 Task: Create in the project XpressTech in Backlog an issue 'Upgrade the scalability of a mobile application to support a growing user base and increasing traffic', assign it to team member softage.1@softage.net and change the status to IN PROGRESS.
Action: Mouse moved to (233, 284)
Screenshot: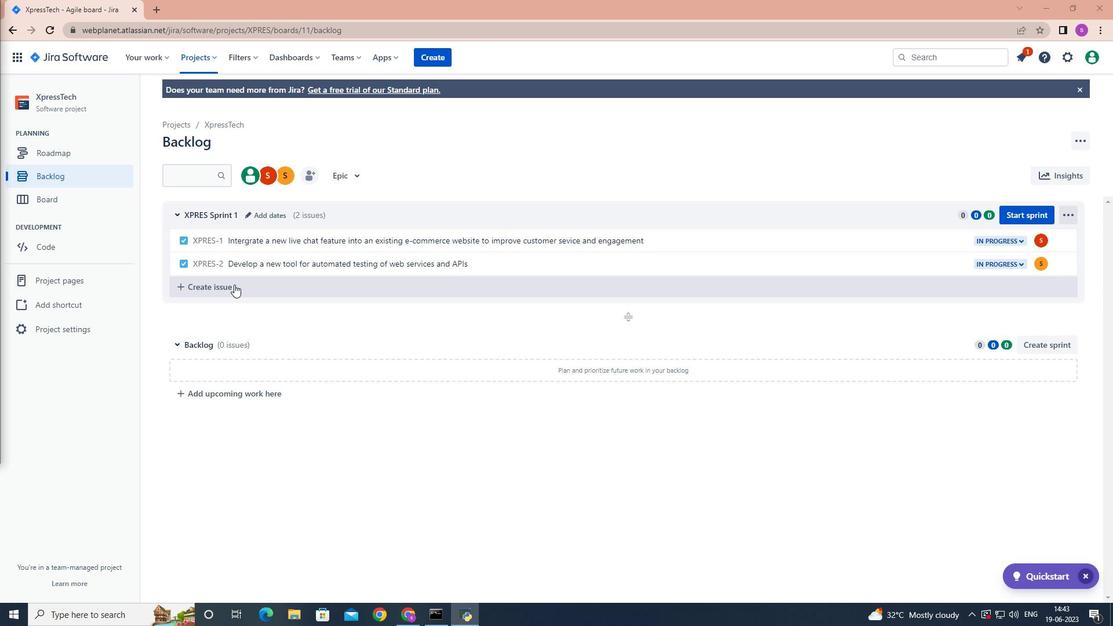 
Action: Mouse pressed left at (233, 284)
Screenshot: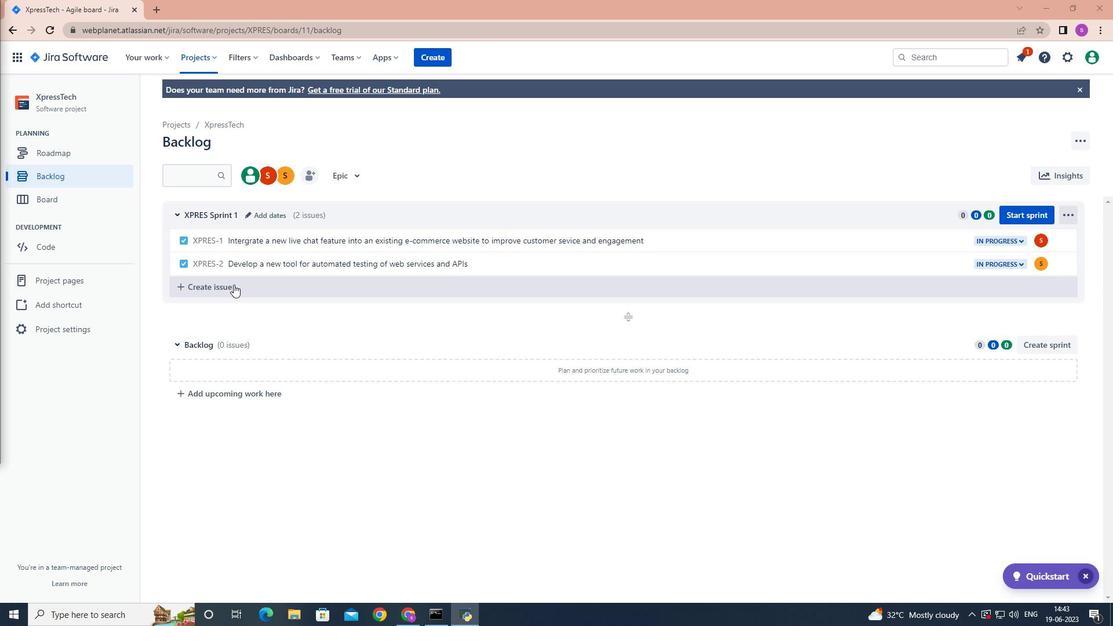 
Action: Mouse moved to (233, 286)
Screenshot: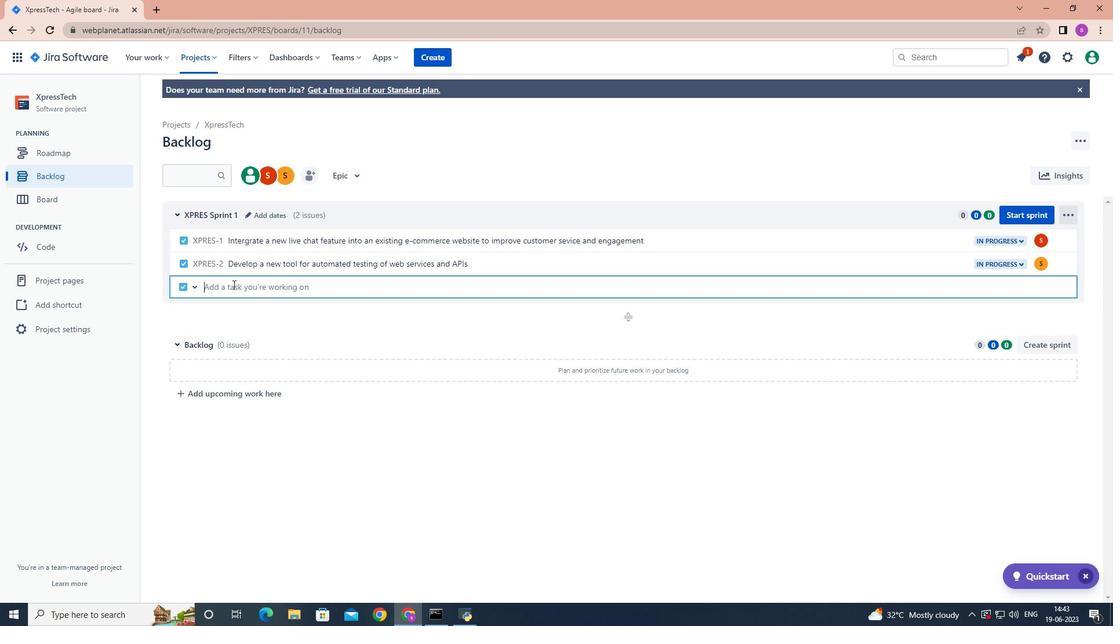 
Action: Key pressed <Key.shift>Upgrade<Key.space>the<Key.space>scalability<Key.space>of<Key.space>a<Key.space>mobile<Key.space>application<Key.space>to<Key.space>support<Key.space>a<Key.space>growing<Key.space>user<Key.space>base<Key.space>and<Key.space>increasing<Key.space>traffic<Key.enter>
Screenshot: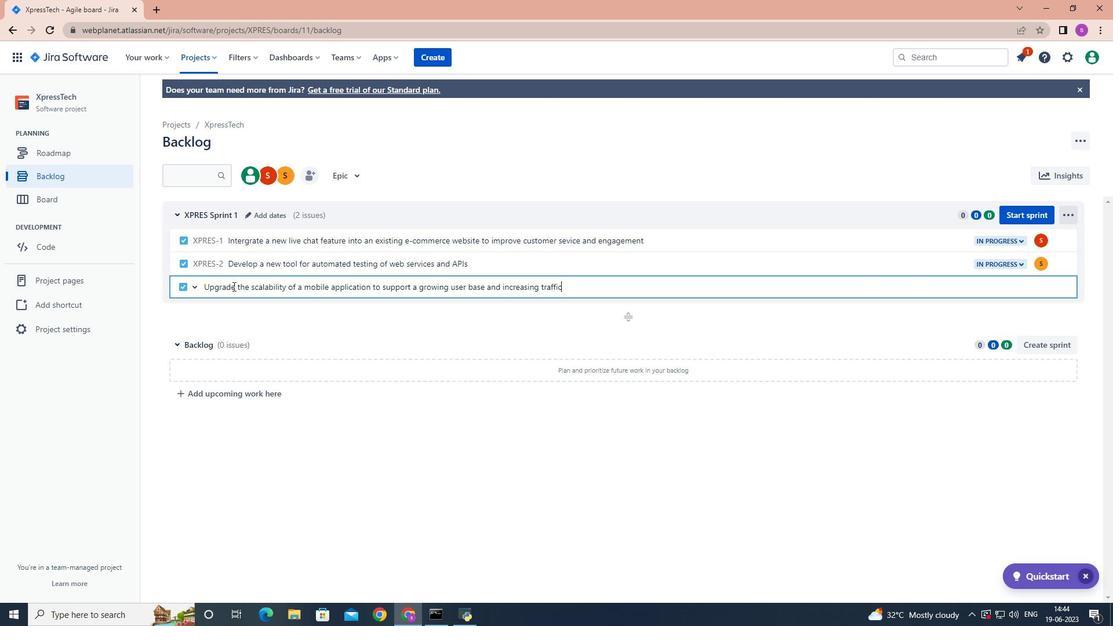 
Action: Mouse moved to (1041, 283)
Screenshot: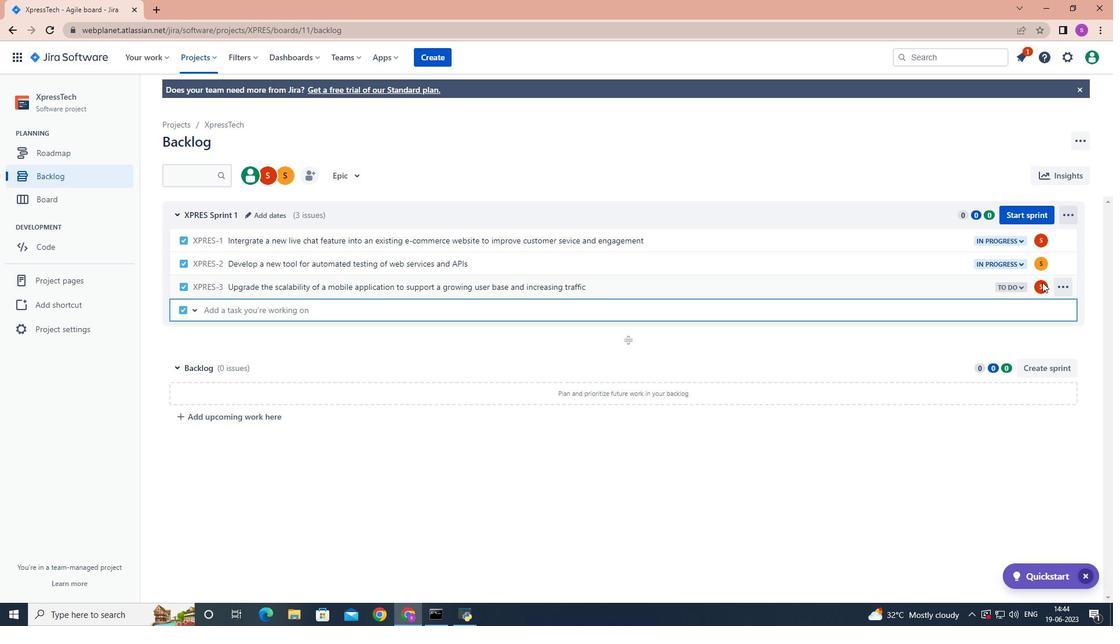 
Action: Mouse pressed left at (1041, 283)
Screenshot: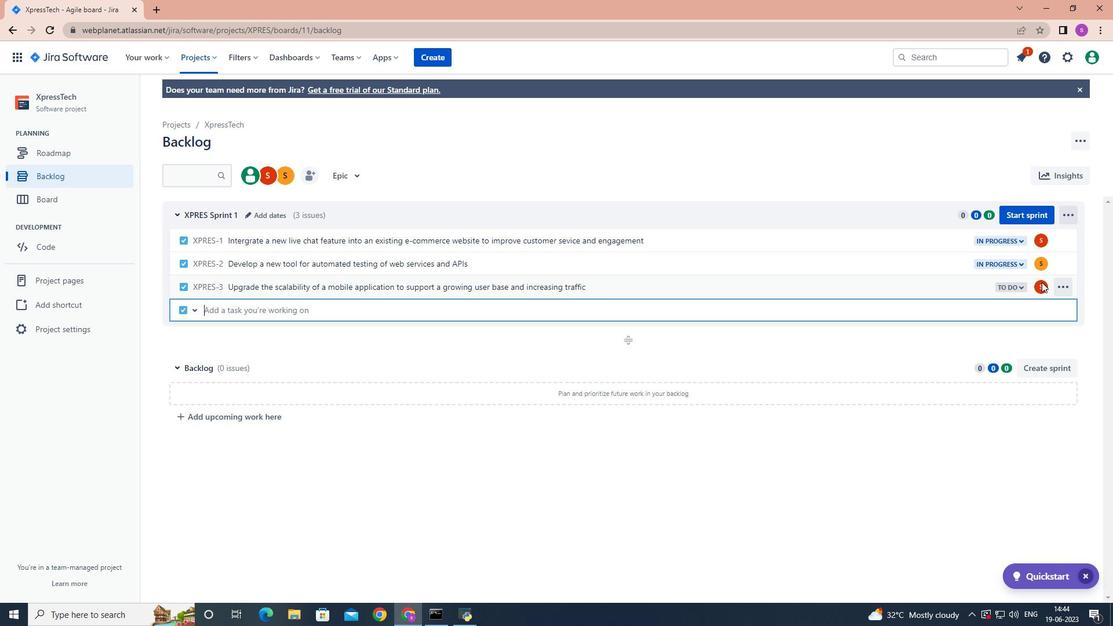 
Action: Mouse pressed left at (1041, 283)
Screenshot: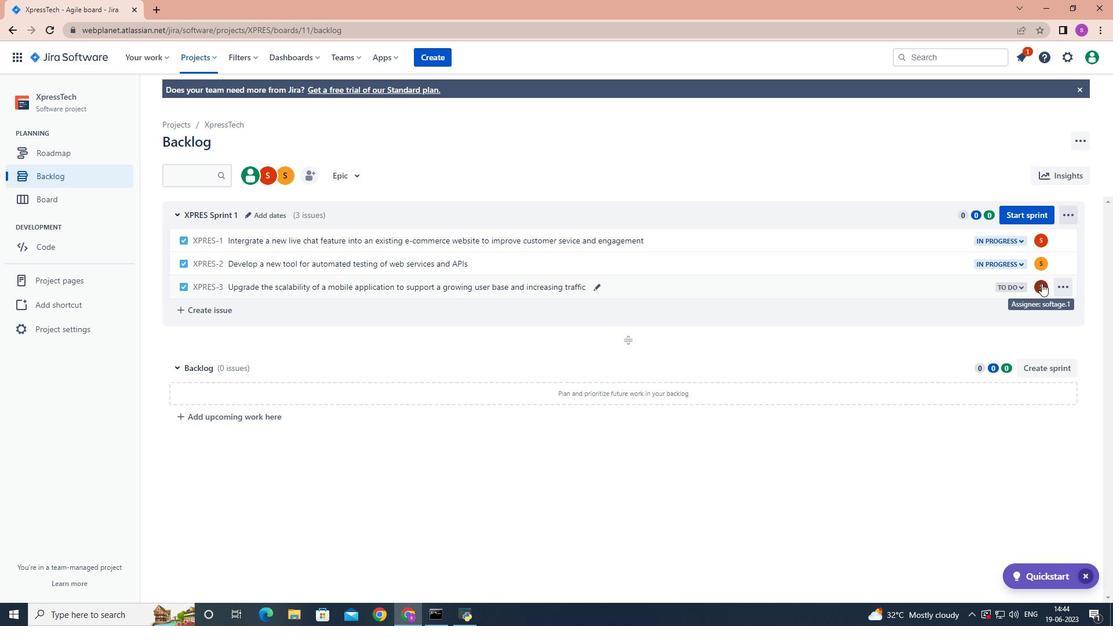 
Action: Mouse moved to (1041, 283)
Screenshot: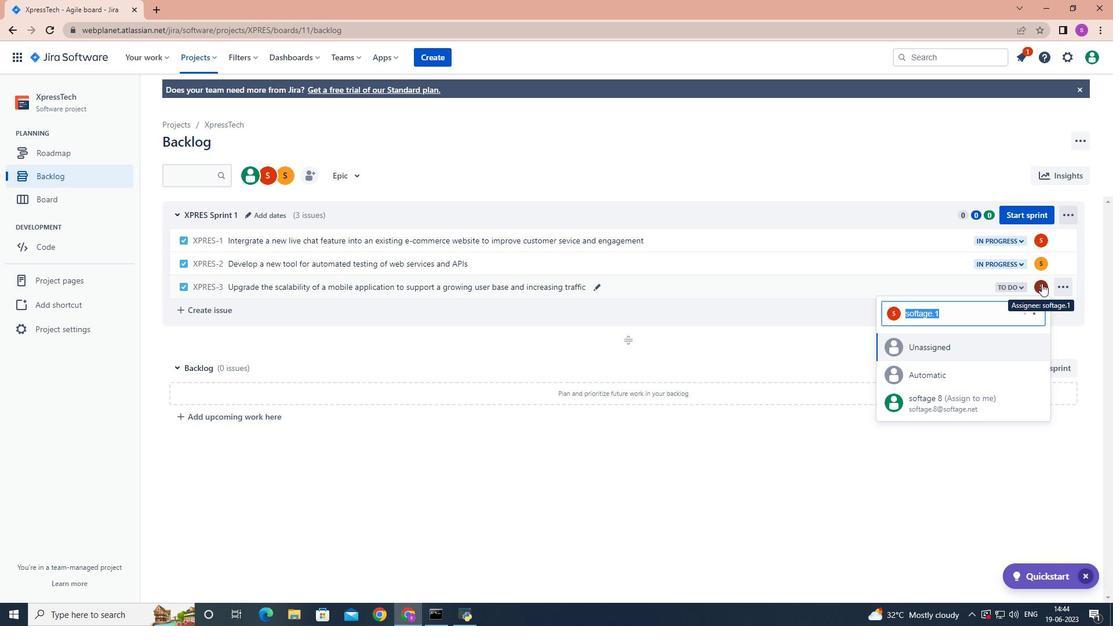 
Action: Key pressed softage.1
Screenshot: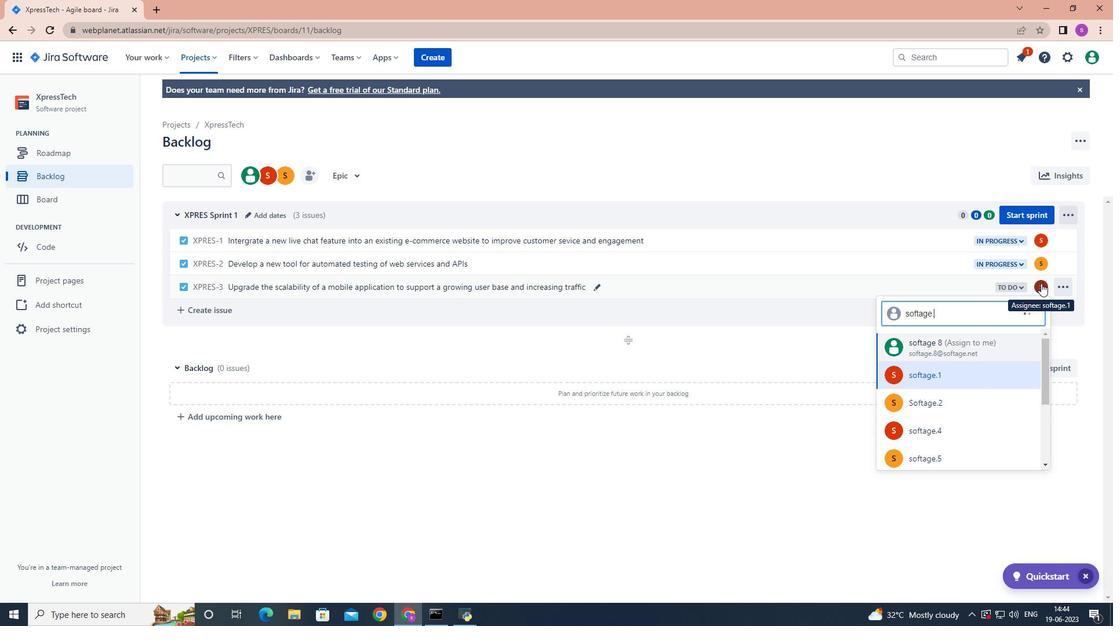 
Action: Mouse moved to (949, 372)
Screenshot: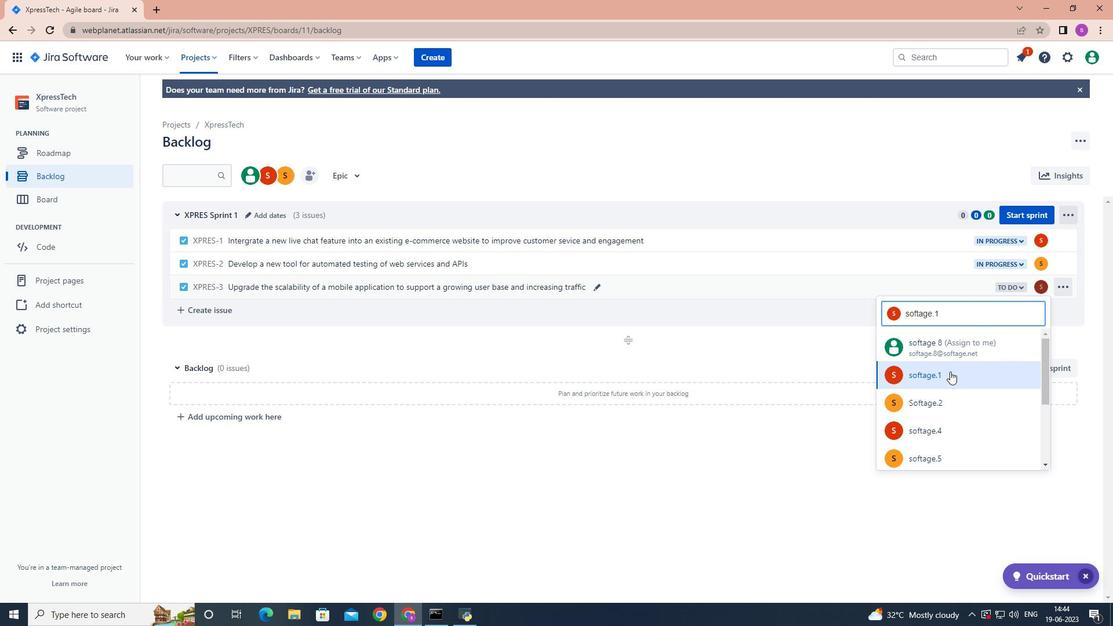 
Action: Mouse pressed left at (949, 372)
Screenshot: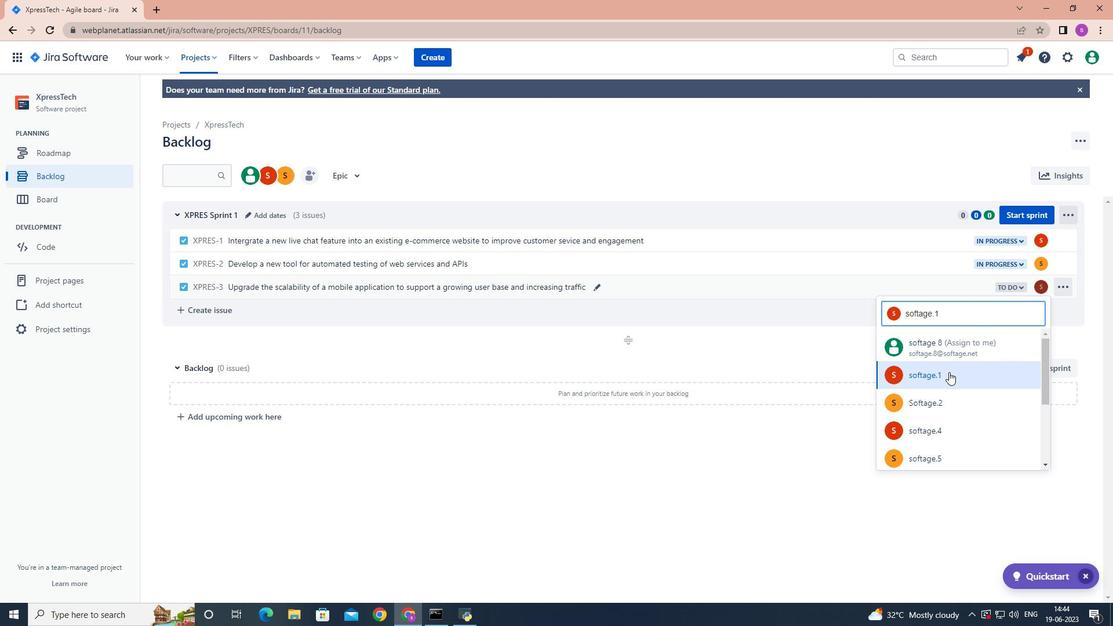 
Action: Mouse moved to (1023, 286)
Screenshot: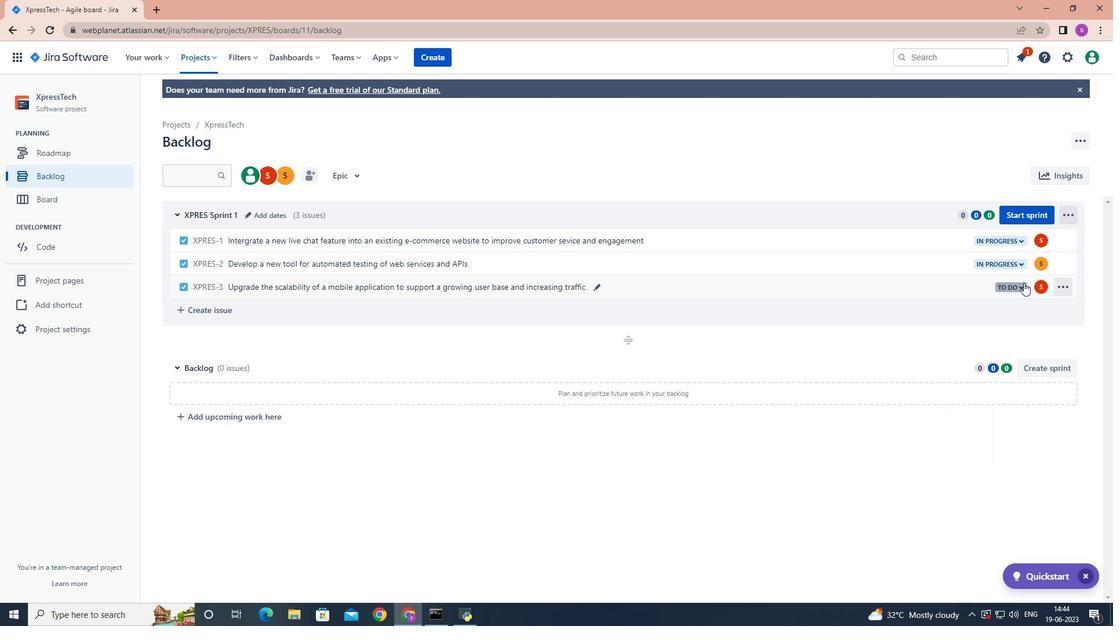 
Action: Mouse pressed left at (1023, 286)
Screenshot: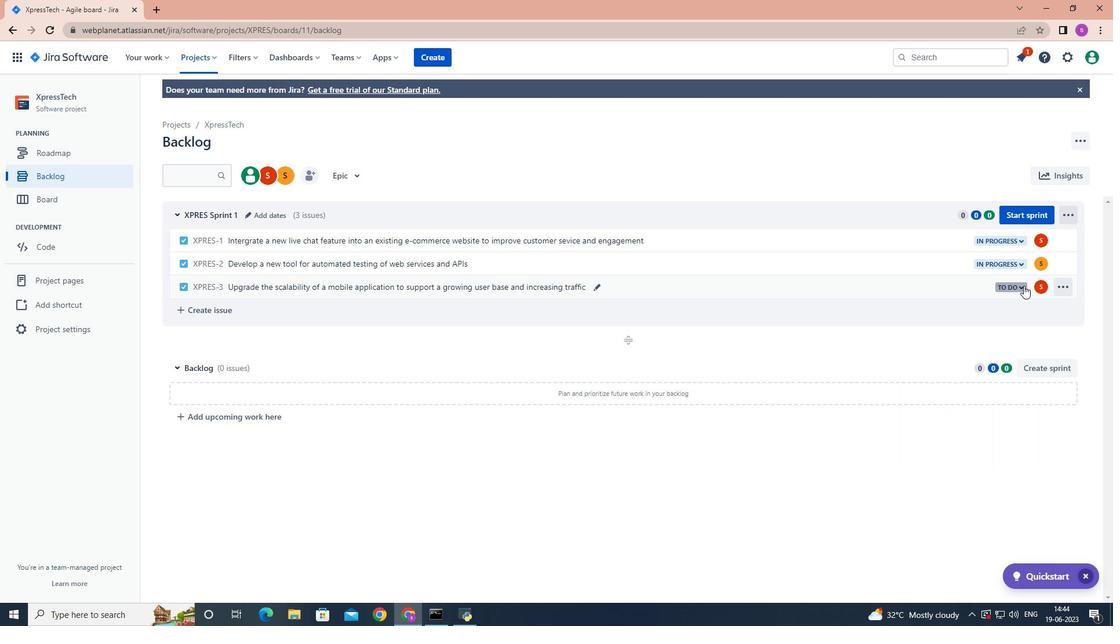 
Action: Mouse moved to (940, 306)
Screenshot: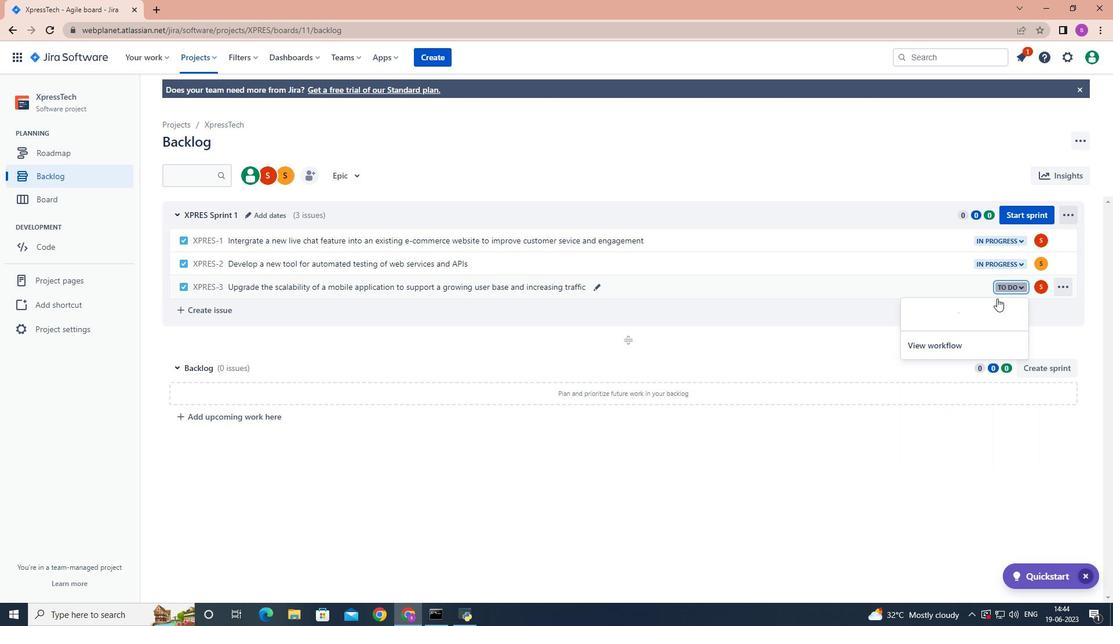 
Action: Mouse pressed left at (940, 306)
Screenshot: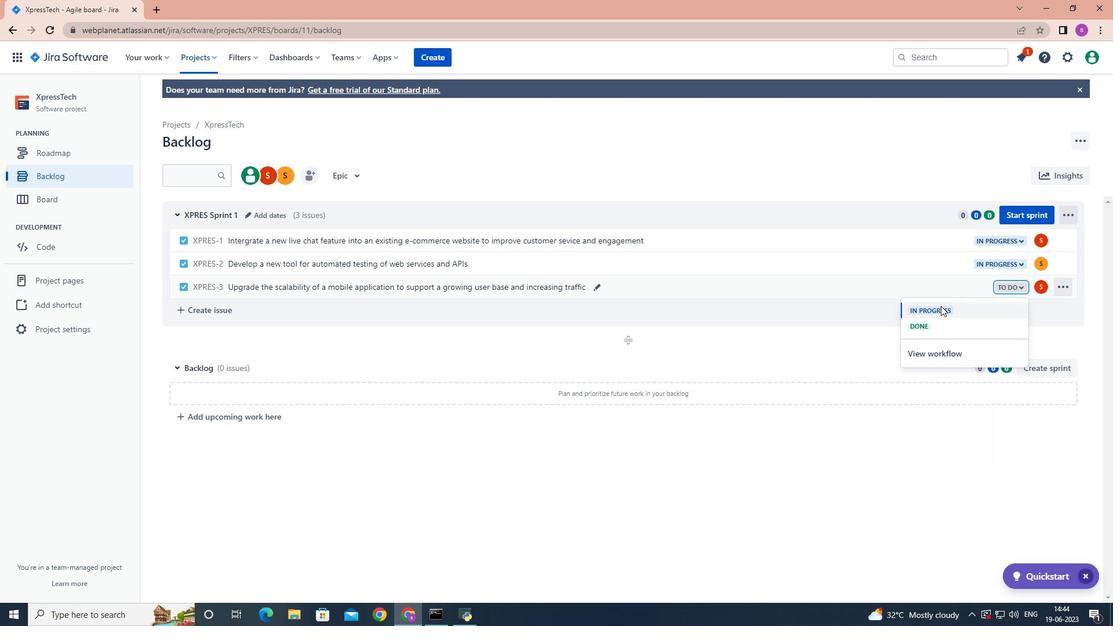 
Action: Mouse moved to (890, 547)
Screenshot: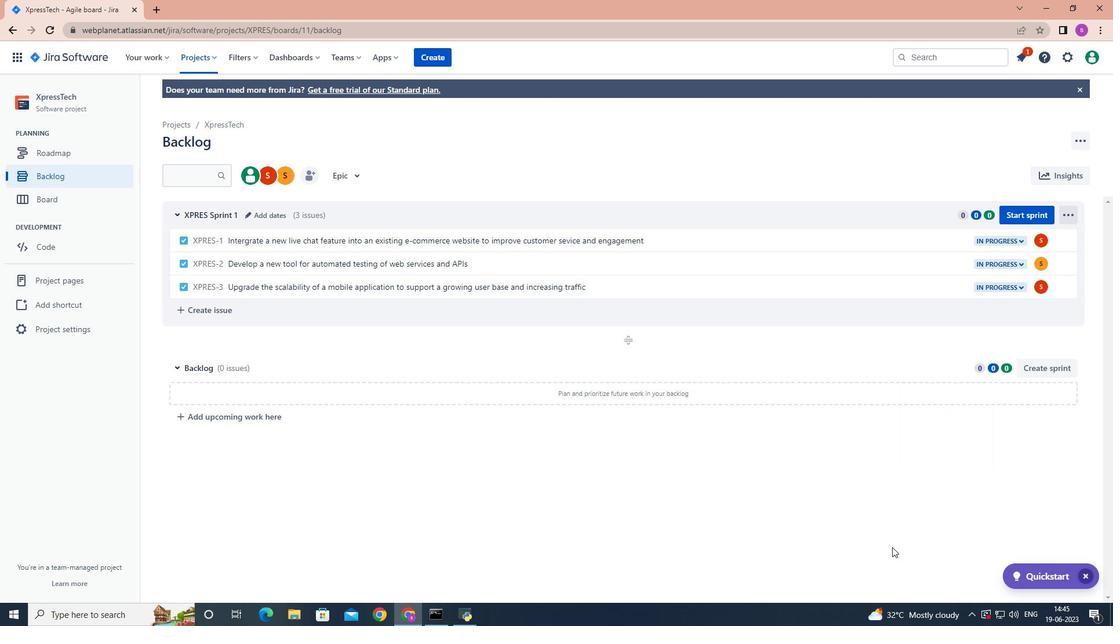
